 Task: Create a Board called Board0000000010 in Workspace WS0000000004 in Trello with Visibility as Workspace. Create a Board called Board0000000011 in Workspace WS0000000004 in Trello with Visibility as Private. Create a Board called Board0000000012 in Workspace WS0000000004 in Trello with Visibility as Public. Create Card Card0000000037 in Board Board0000000010 in Workspace WS0000000004 in Trello. Create Card Card0000000038 in Board Board0000000010 in Workspace WS0000000004 in Trello
Action: Mouse moved to (422, 47)
Screenshot: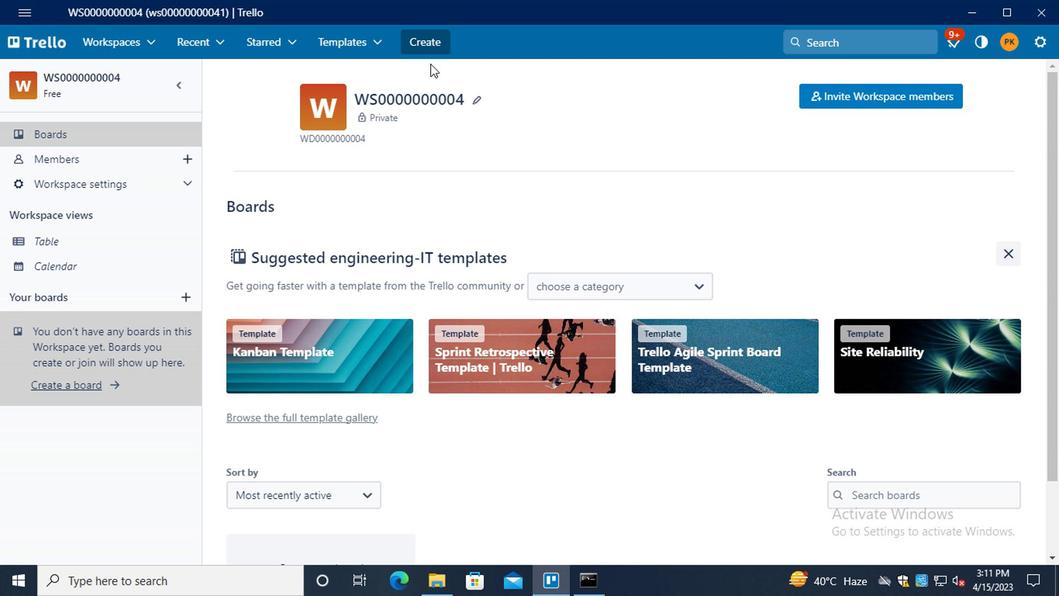 
Action: Mouse pressed left at (422, 47)
Screenshot: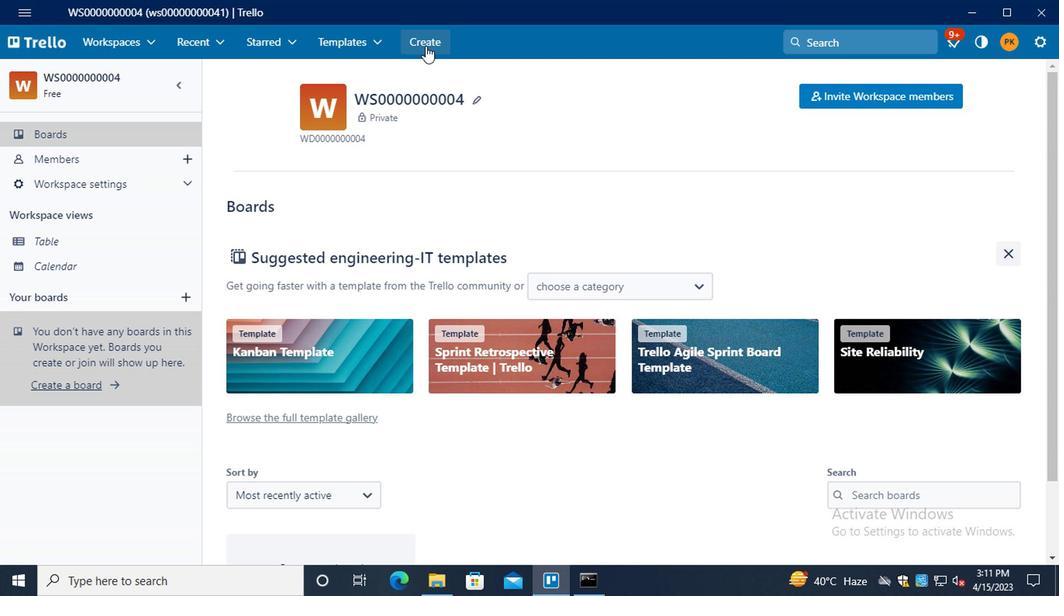 
Action: Mouse moved to (453, 99)
Screenshot: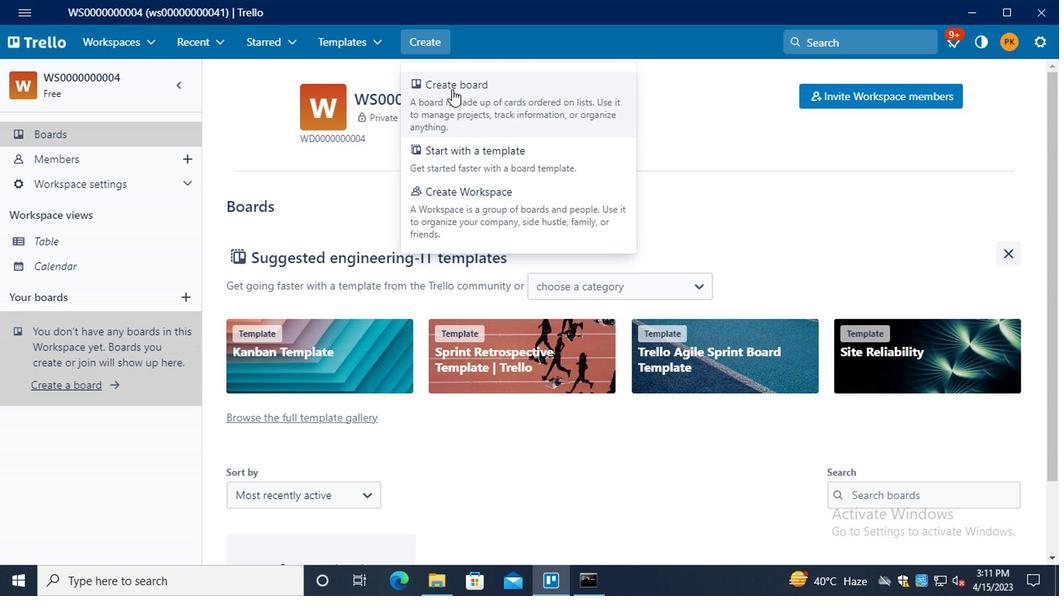 
Action: Mouse pressed left at (453, 99)
Screenshot: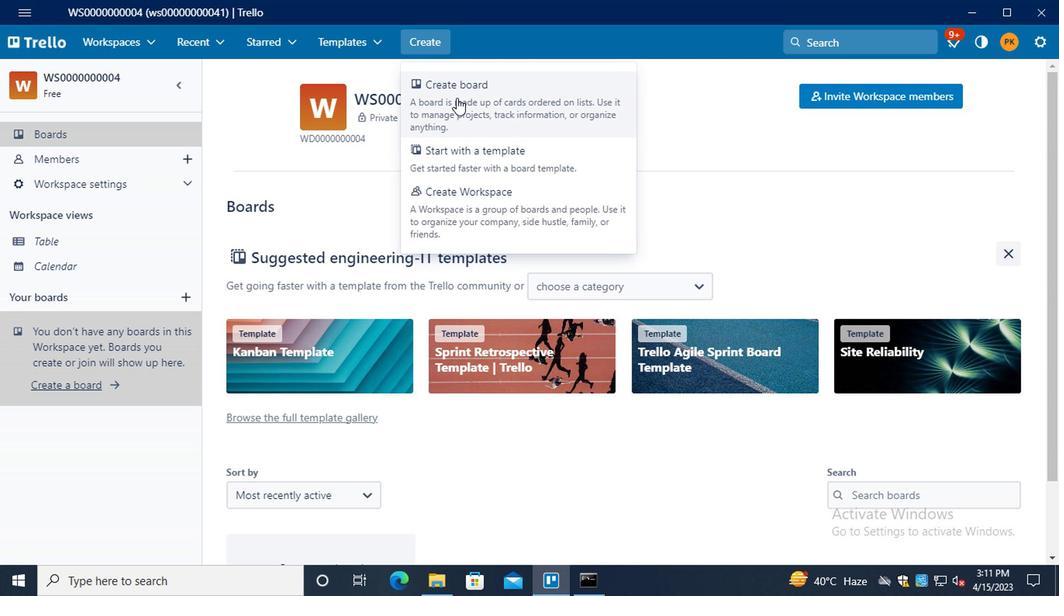 
Action: Mouse moved to (498, 327)
Screenshot: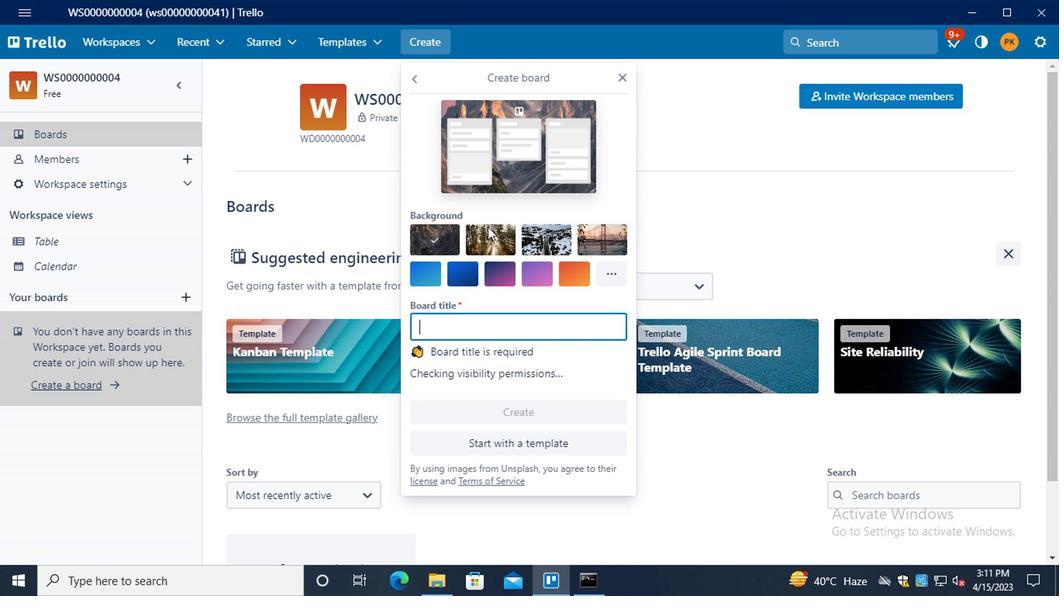 
Action: Key pressed <Key.shift><Key.shift><Key.shift><Key.shift><Key.shift><Key.shift><Key.shift>BOARD0000000010
Screenshot: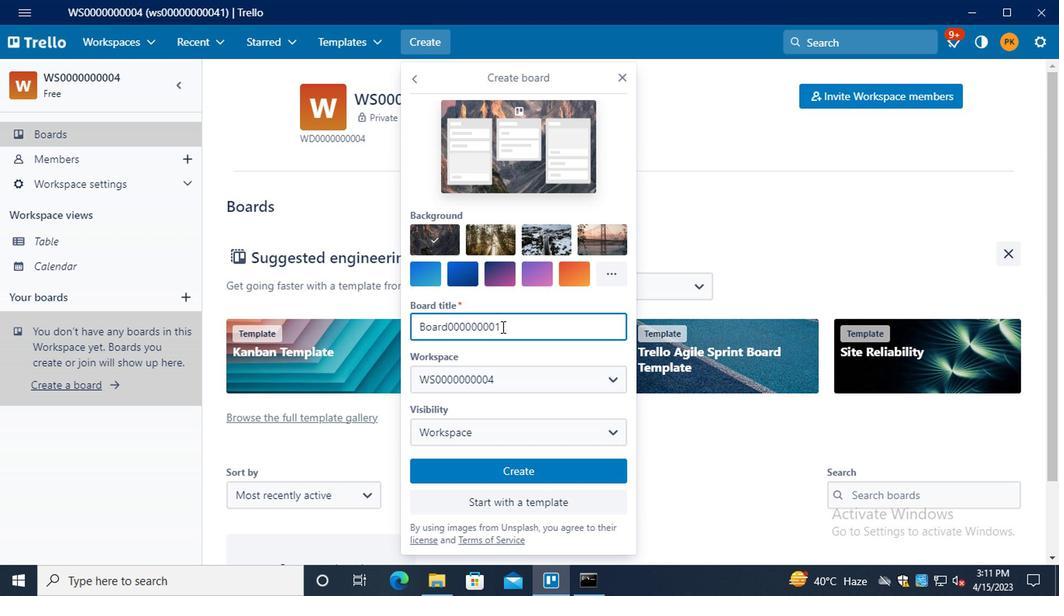 
Action: Mouse moved to (519, 471)
Screenshot: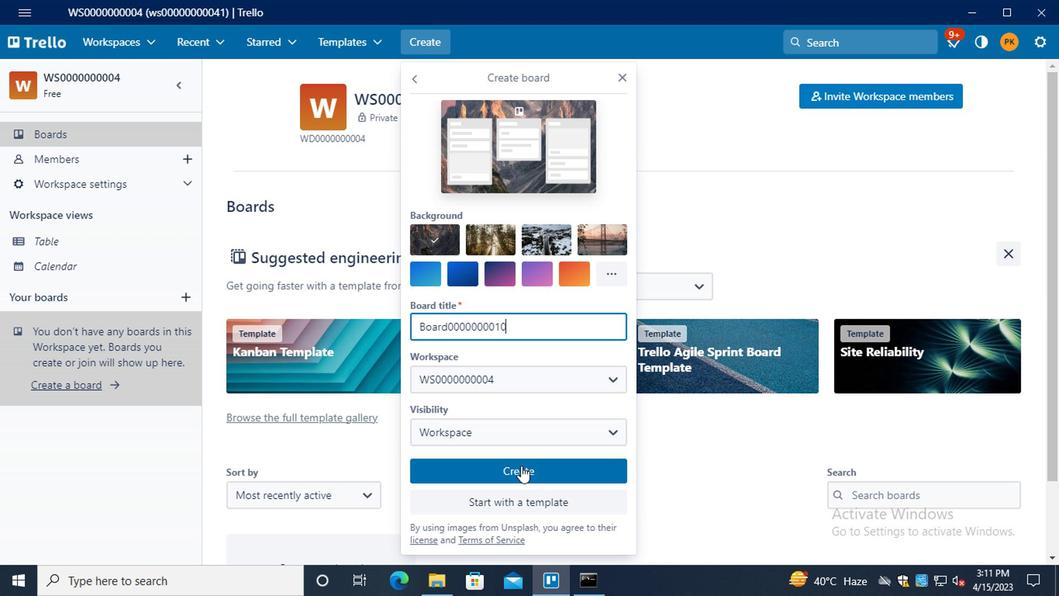 
Action: Mouse pressed left at (519, 471)
Screenshot: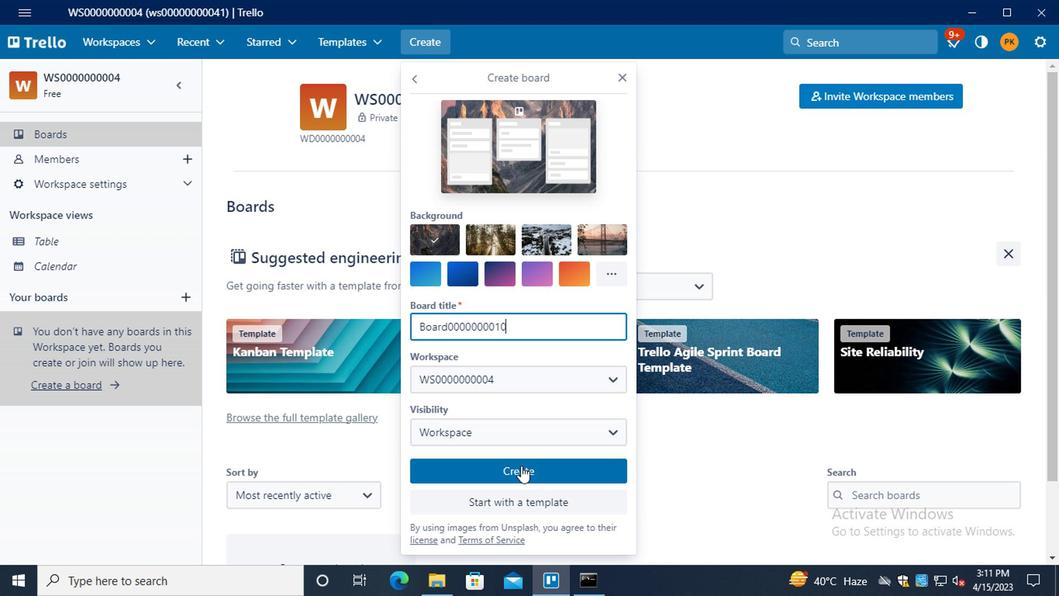 
Action: Mouse moved to (426, 46)
Screenshot: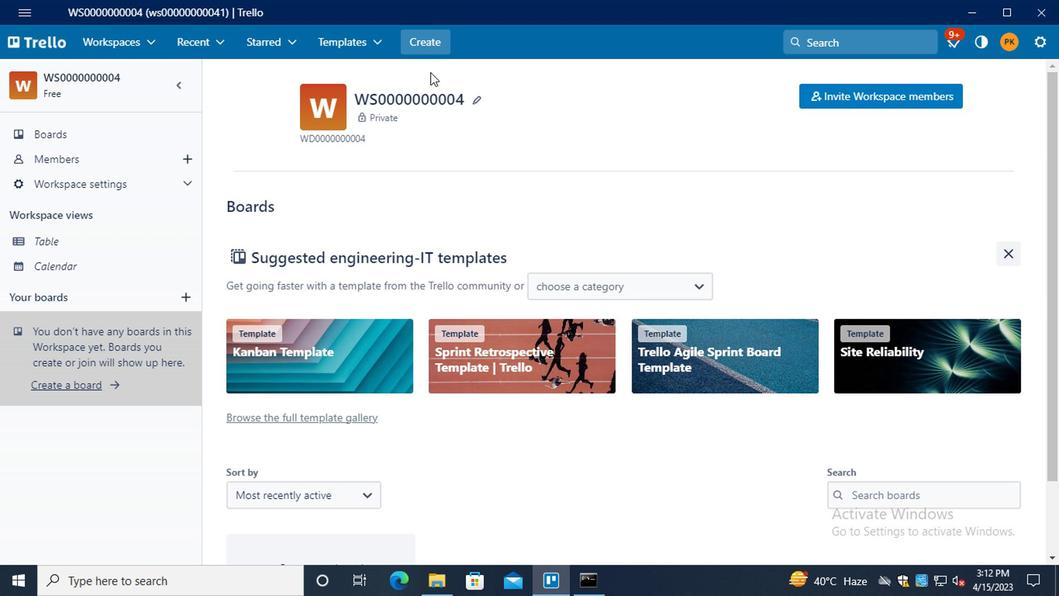 
Action: Mouse pressed left at (426, 46)
Screenshot: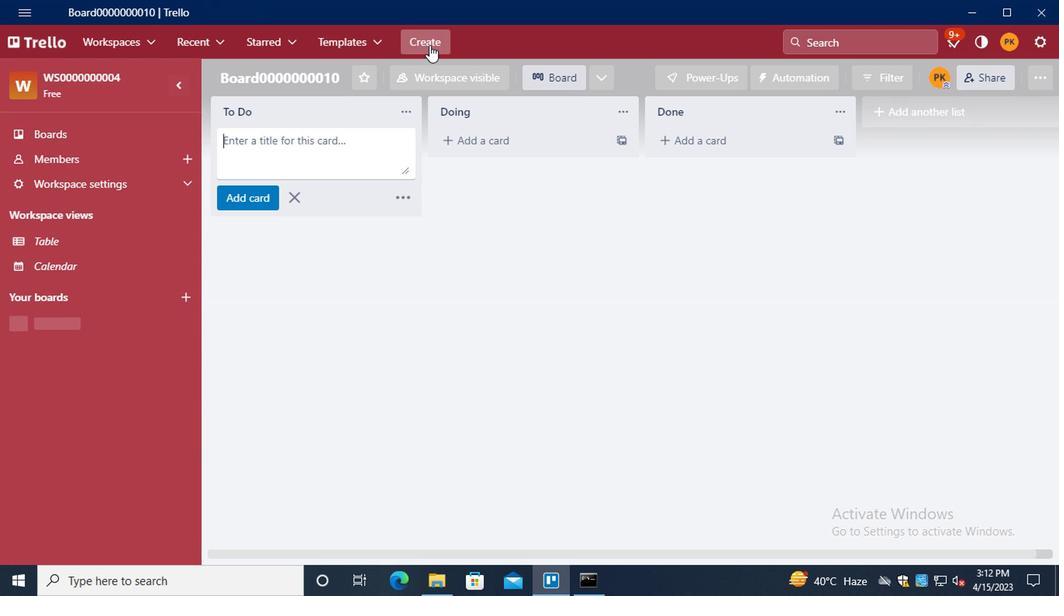 
Action: Mouse moved to (432, 103)
Screenshot: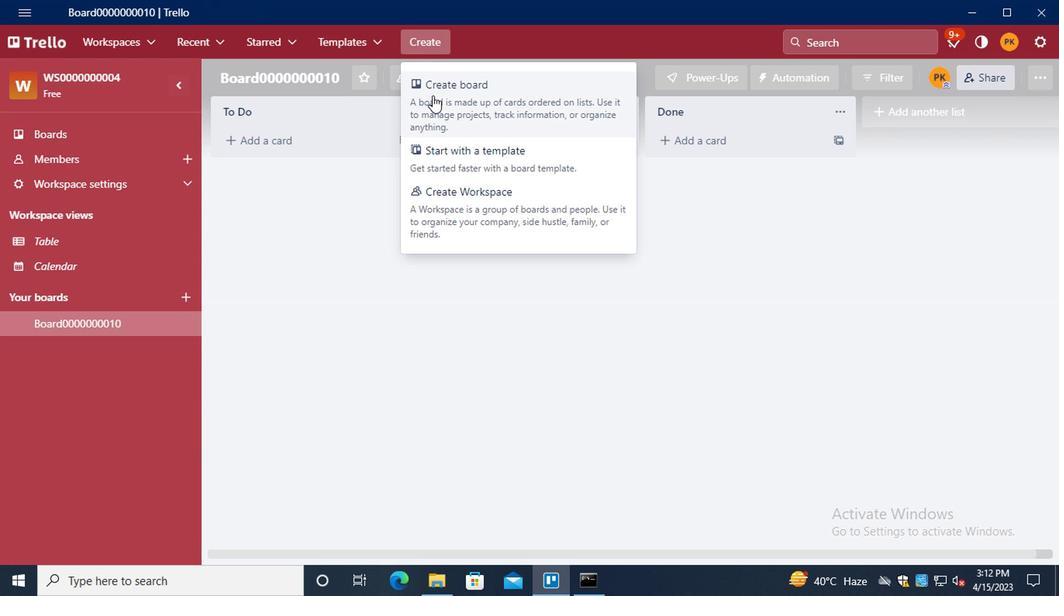 
Action: Mouse pressed left at (432, 103)
Screenshot: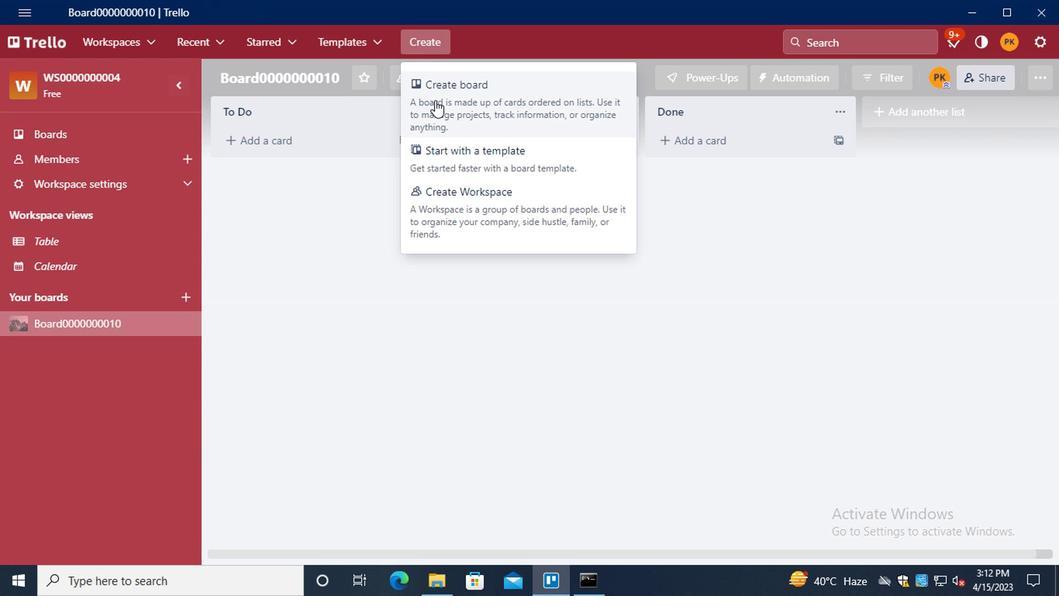 
Action: Mouse moved to (468, 323)
Screenshot: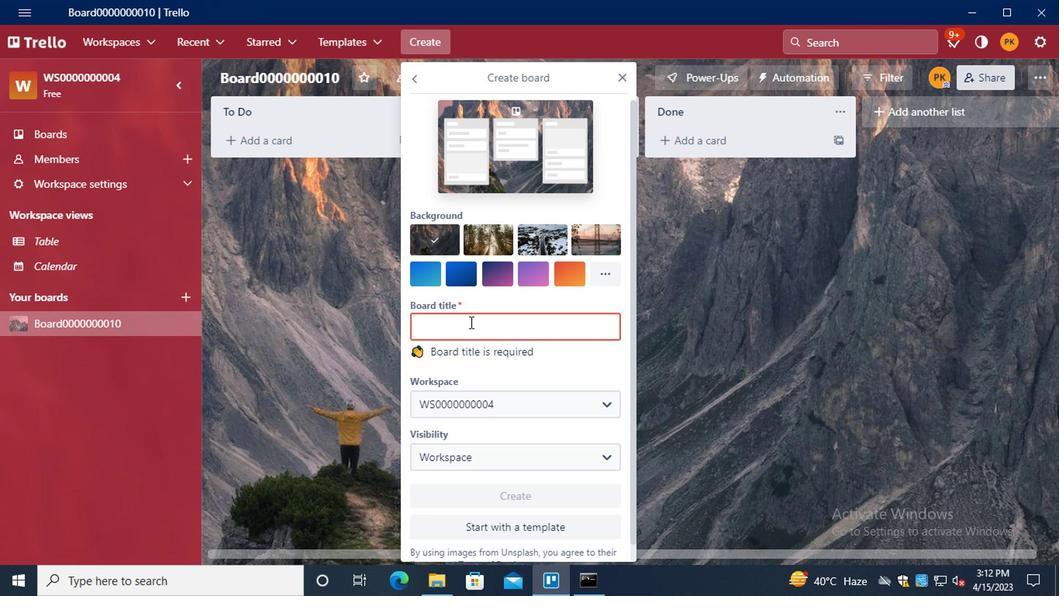 
Action: Key pressed <Key.shift>BOARD0000000011
Screenshot: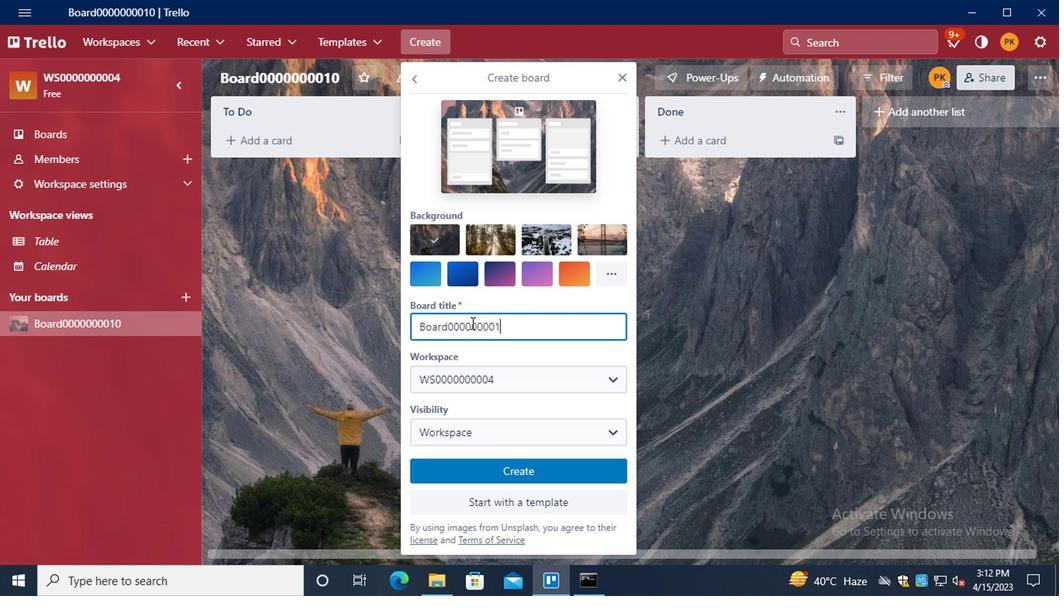 
Action: Mouse moved to (492, 434)
Screenshot: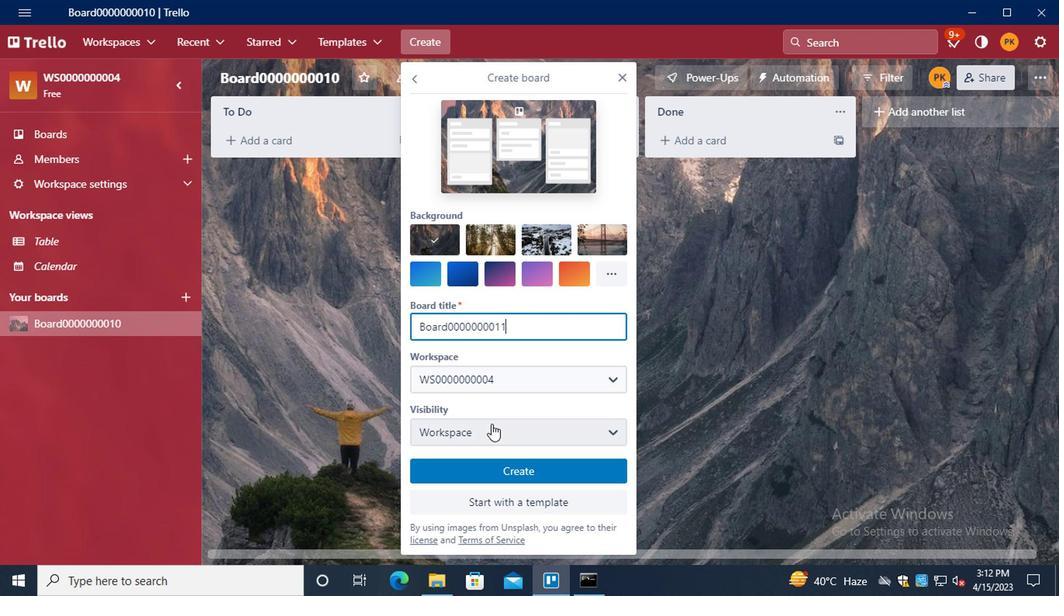 
Action: Mouse pressed left at (492, 434)
Screenshot: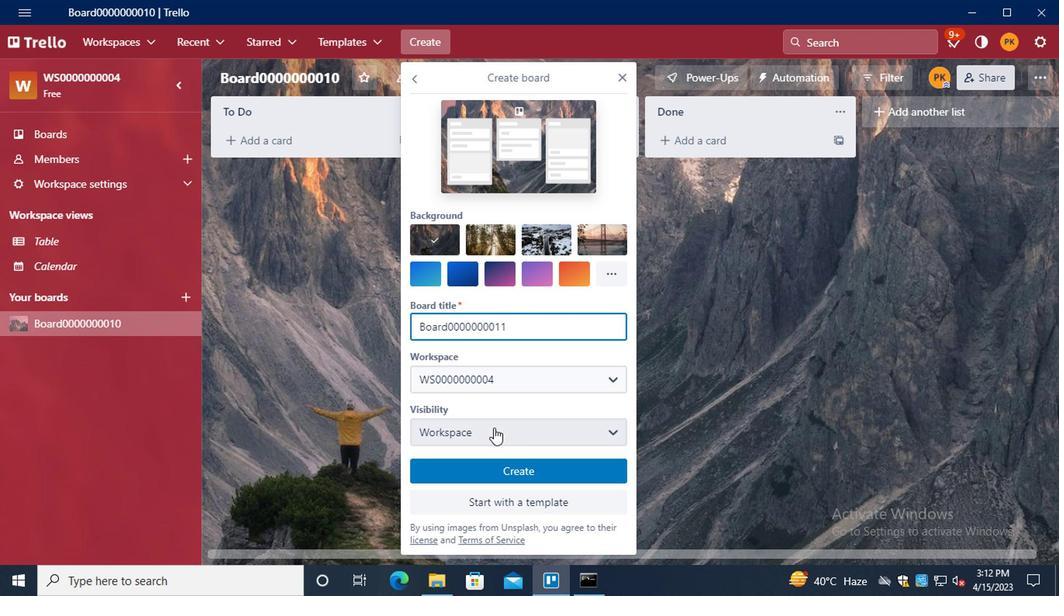 
Action: Mouse moved to (498, 470)
Screenshot: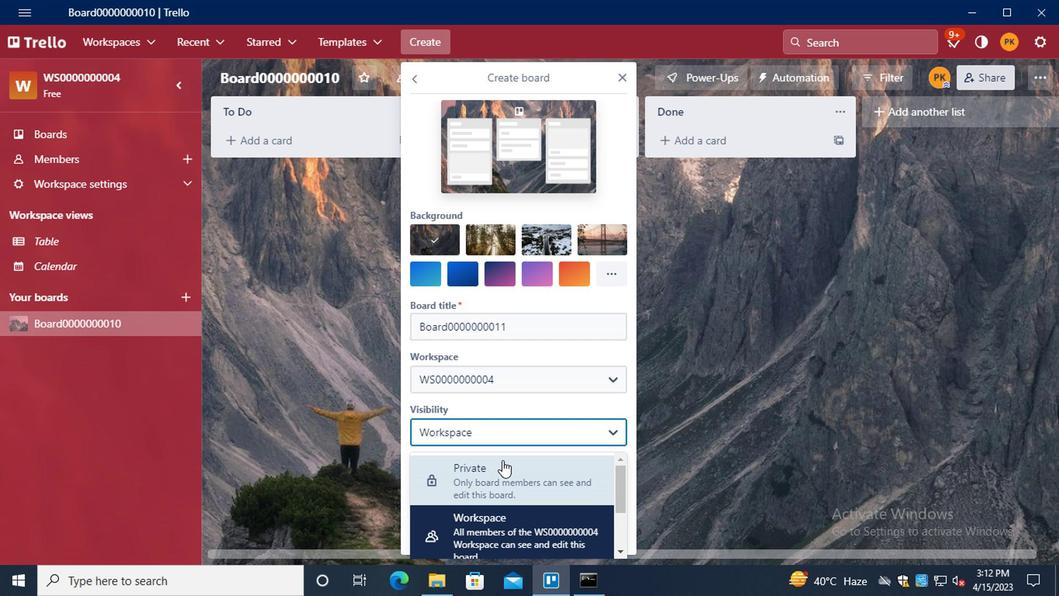 
Action: Mouse pressed left at (498, 470)
Screenshot: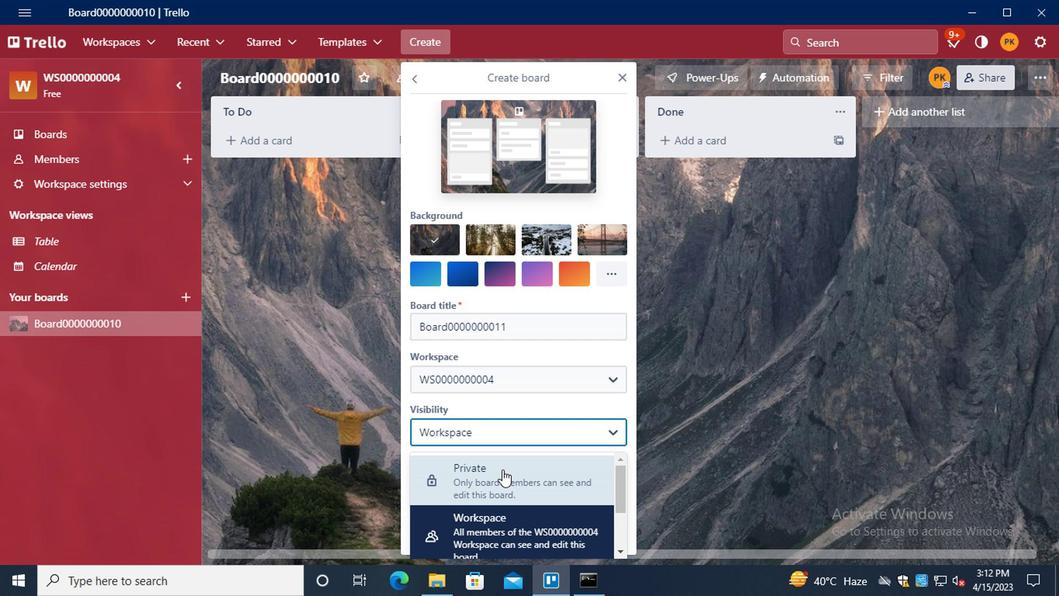 
Action: Mouse moved to (511, 443)
Screenshot: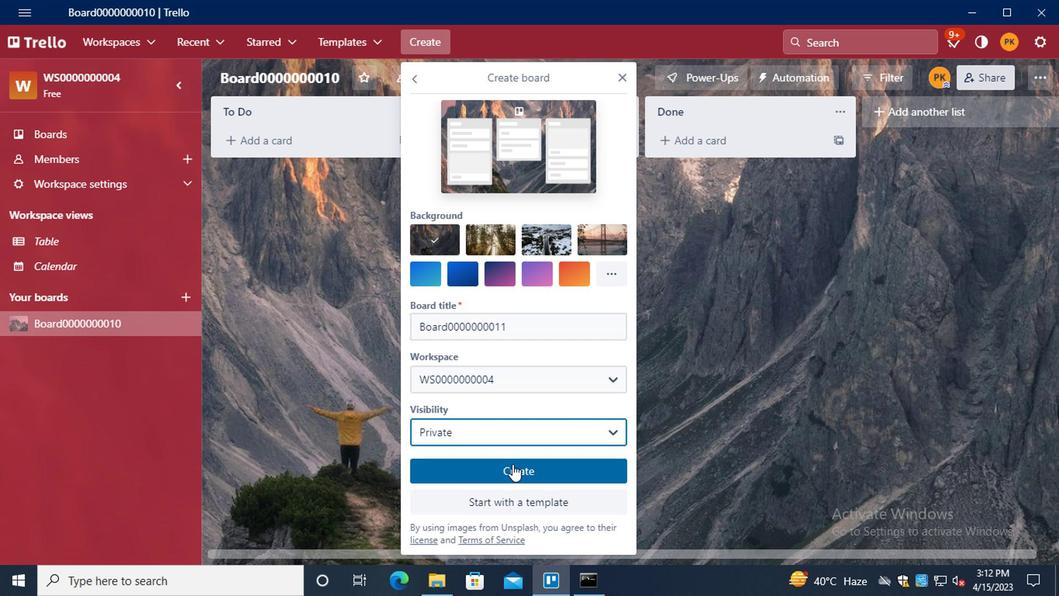 
Action: Mouse scrolled (511, 442) with delta (0, -1)
Screenshot: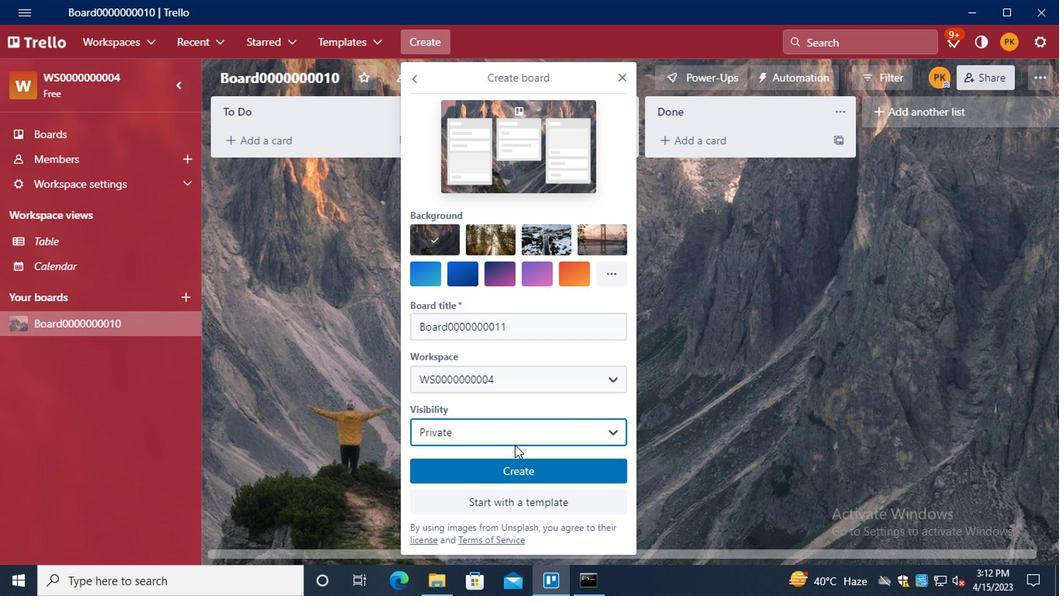 
Action: Mouse scrolled (511, 442) with delta (0, -1)
Screenshot: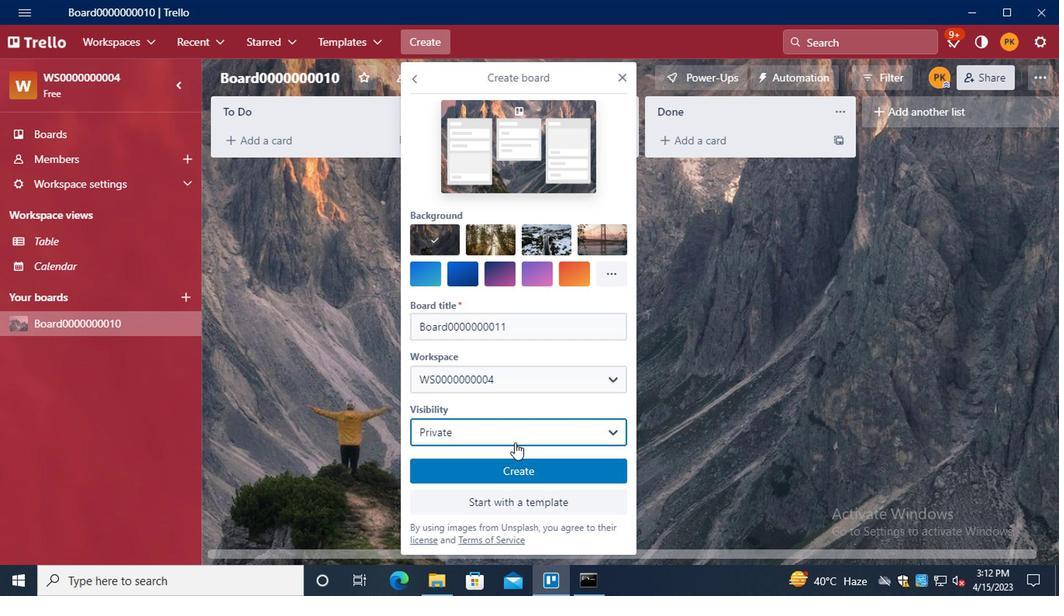 
Action: Mouse moved to (514, 469)
Screenshot: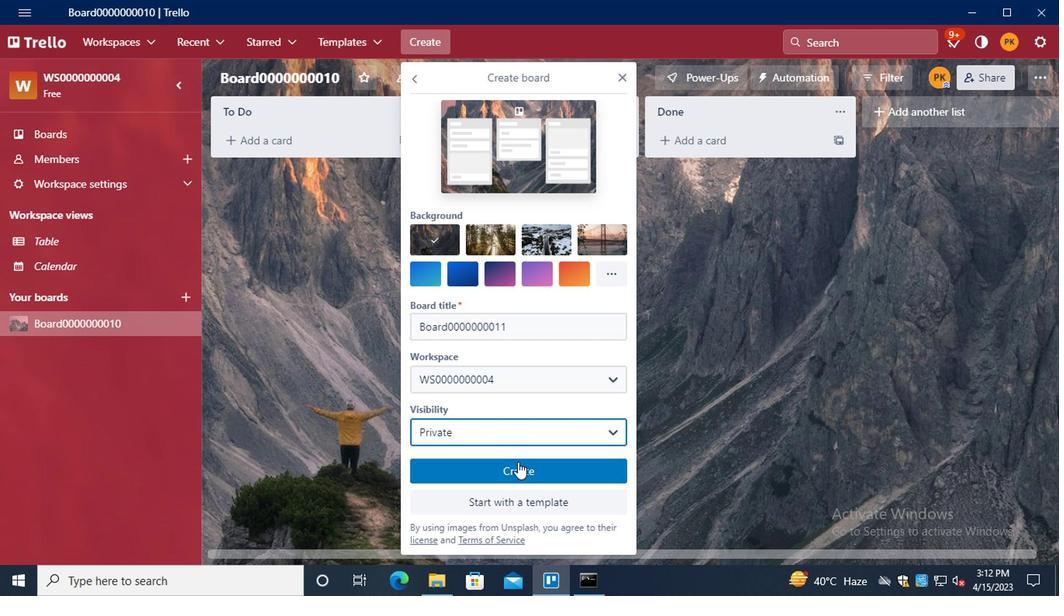 
Action: Mouse pressed left at (514, 469)
Screenshot: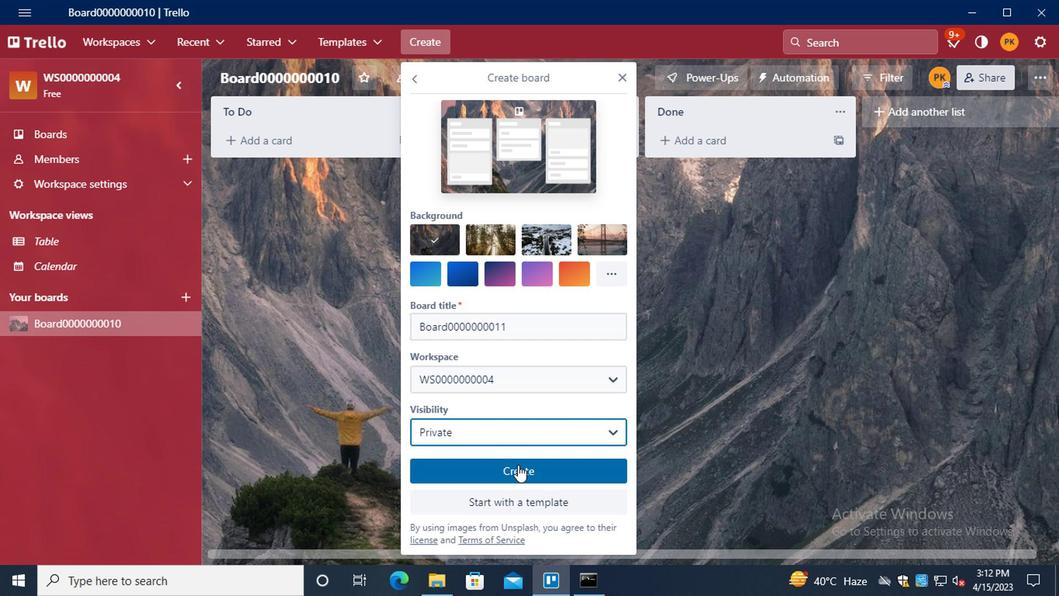 
Action: Mouse moved to (416, 44)
Screenshot: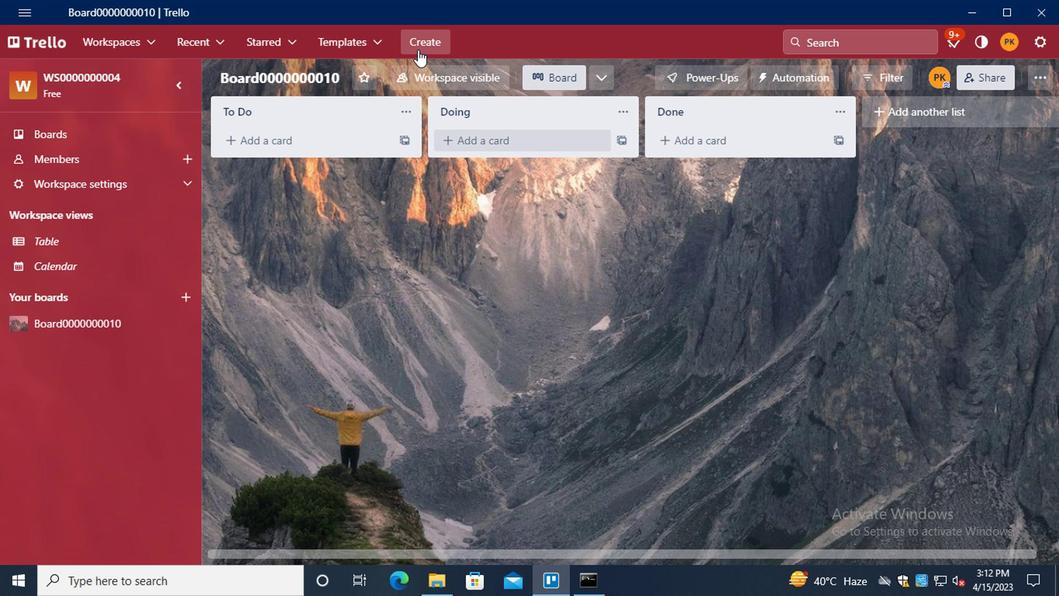 
Action: Mouse pressed left at (416, 44)
Screenshot: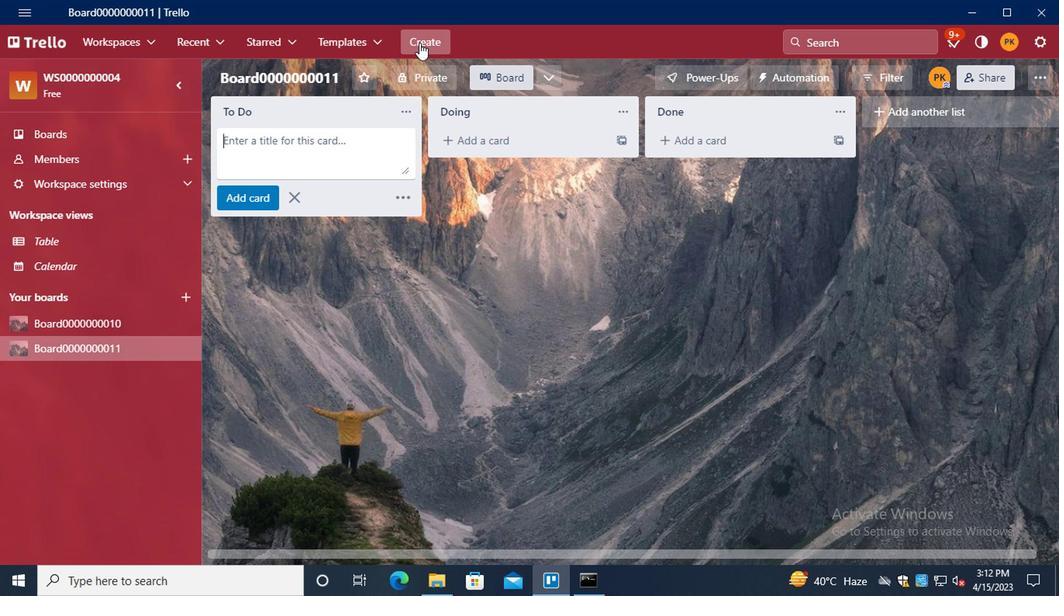 
Action: Mouse moved to (438, 109)
Screenshot: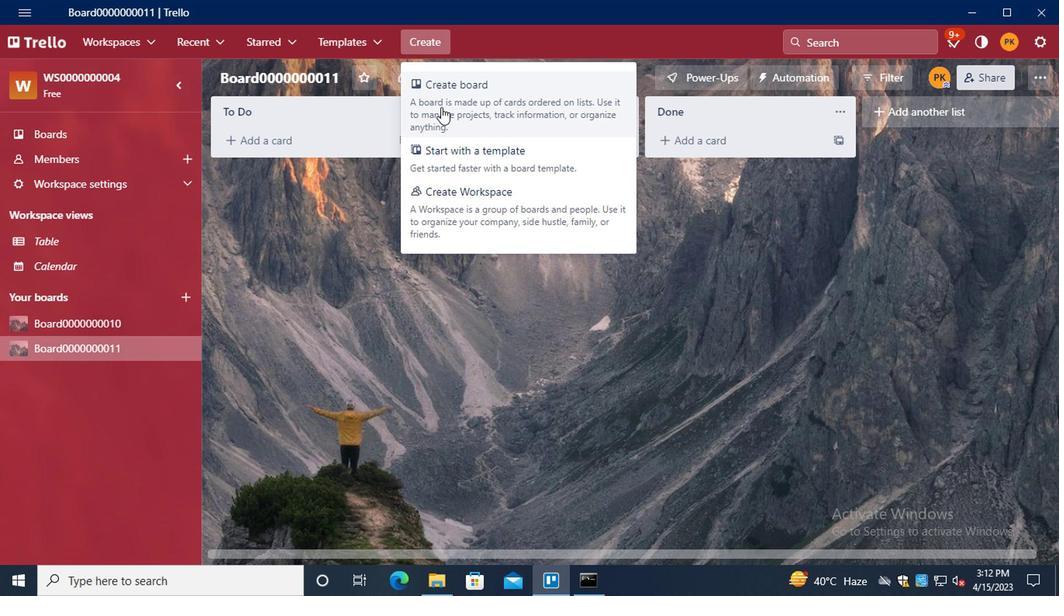 
Action: Mouse pressed left at (438, 109)
Screenshot: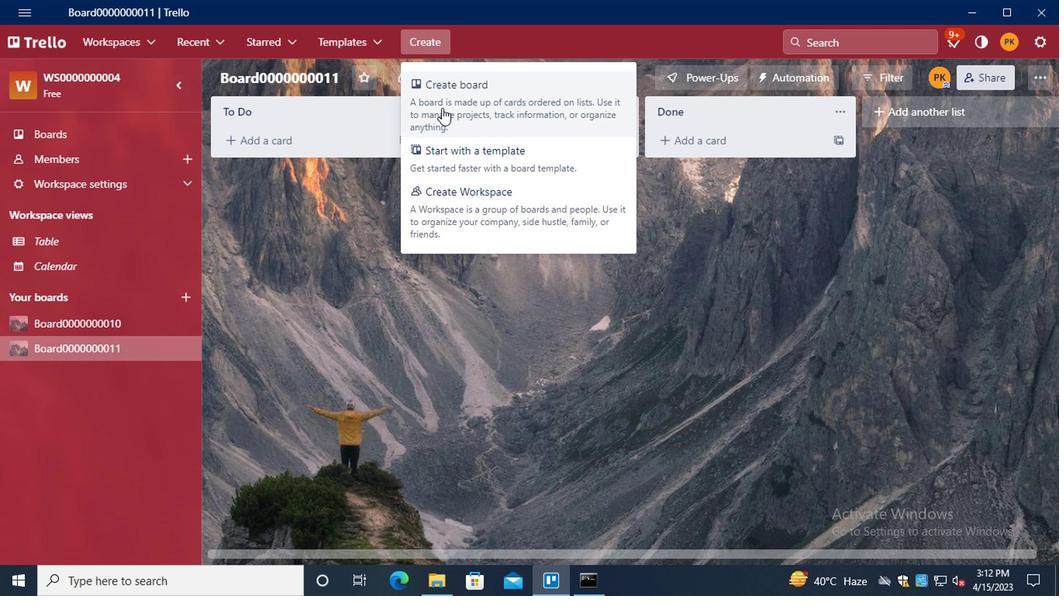 
Action: Mouse moved to (479, 311)
Screenshot: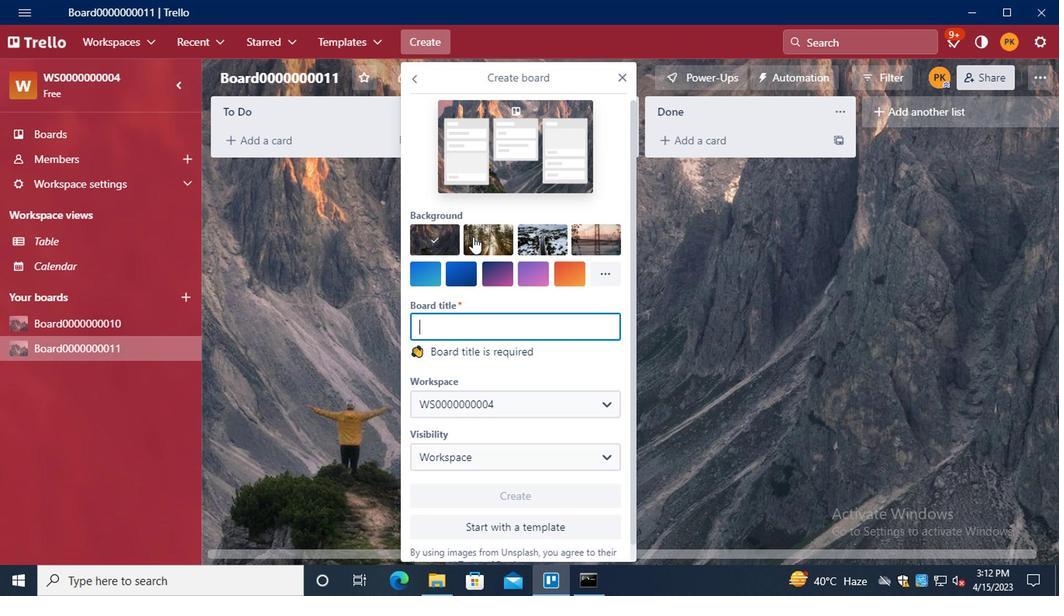 
Action: Key pressed <Key.shift>BOARD0000000012
Screenshot: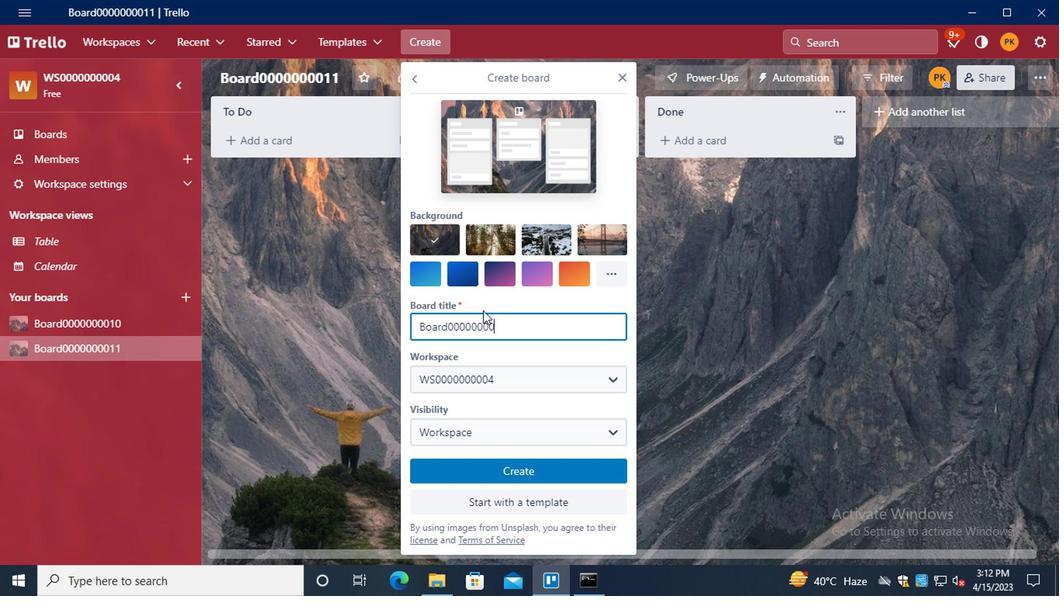 
Action: Mouse moved to (492, 434)
Screenshot: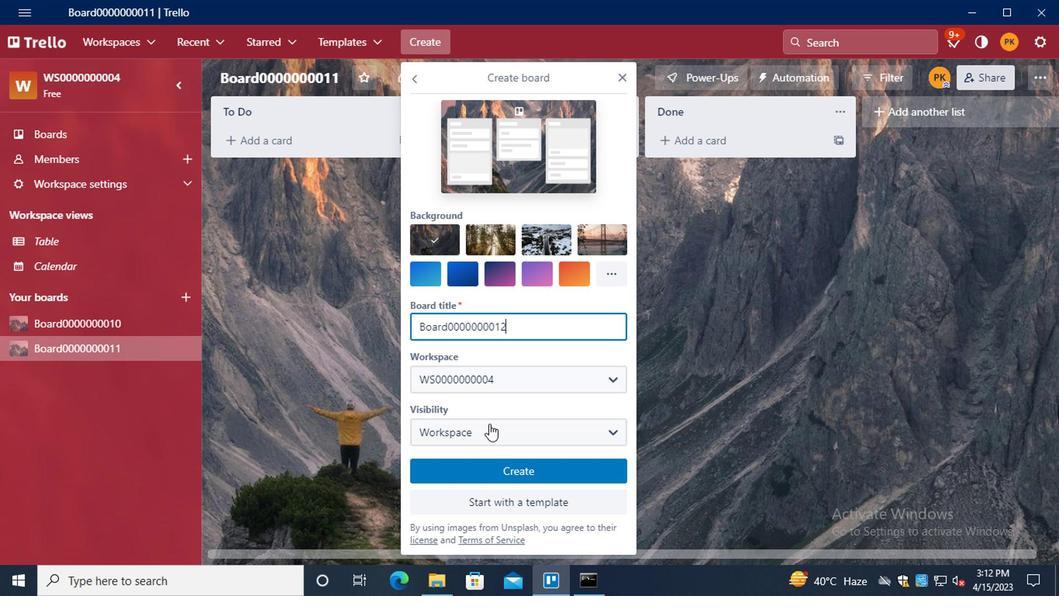 
Action: Mouse pressed left at (492, 434)
Screenshot: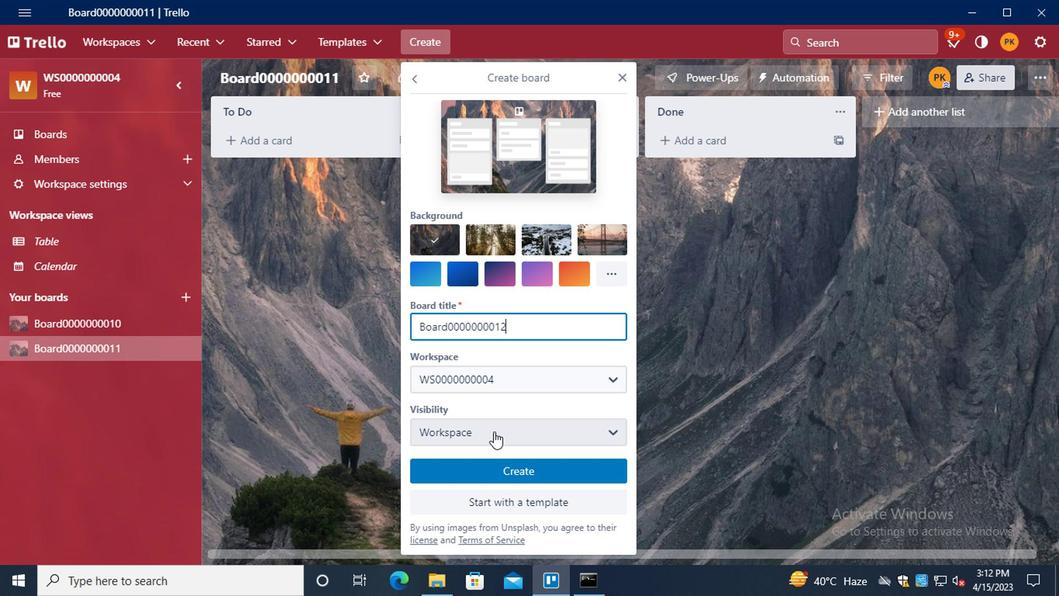 
Action: Mouse moved to (507, 490)
Screenshot: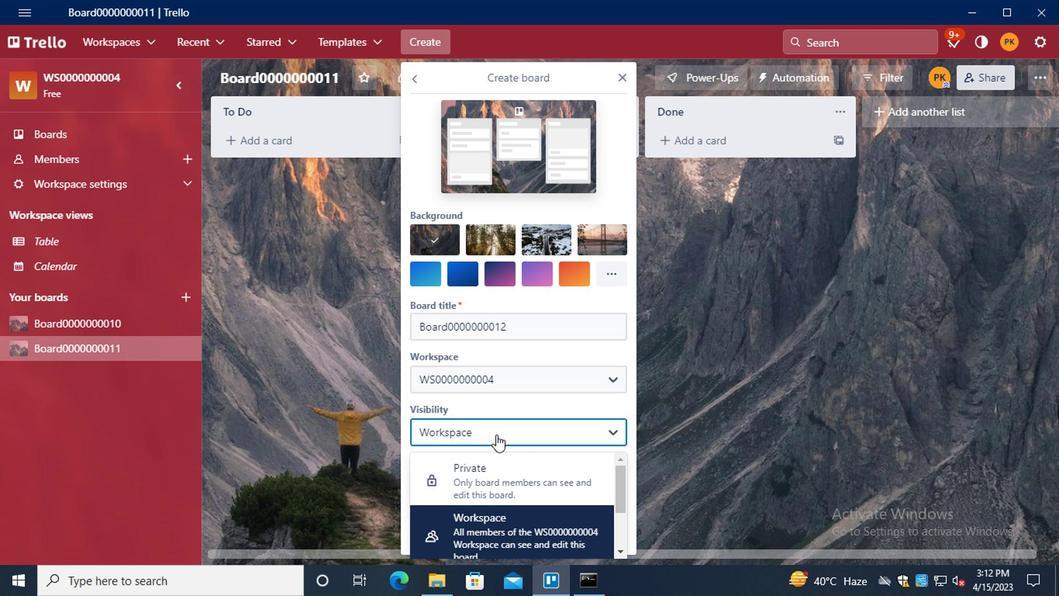 
Action: Mouse scrolled (507, 490) with delta (0, 0)
Screenshot: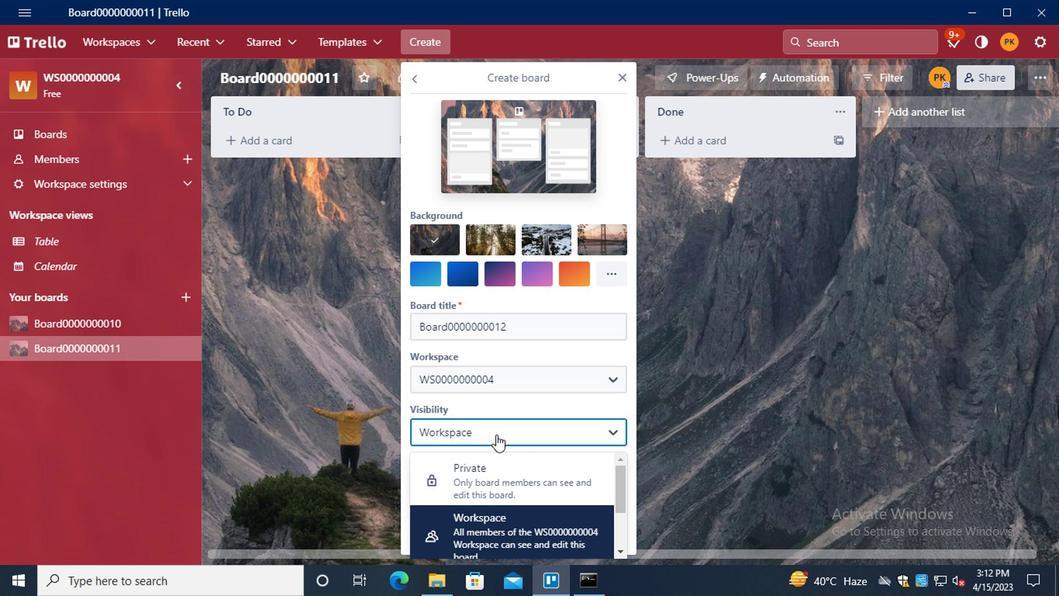 
Action: Mouse moved to (510, 496)
Screenshot: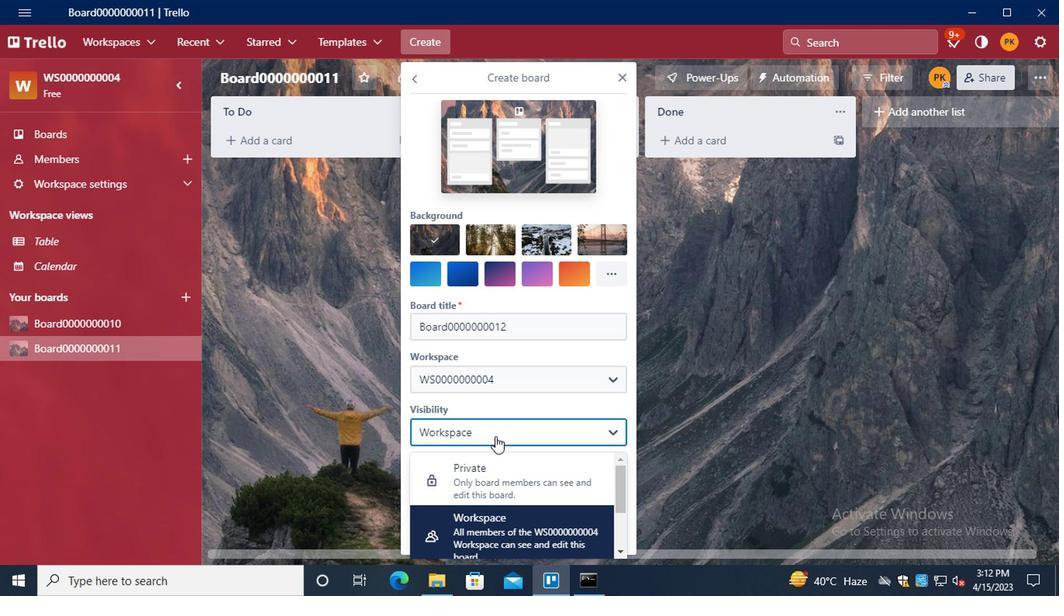 
Action: Mouse scrolled (510, 496) with delta (0, 0)
Screenshot: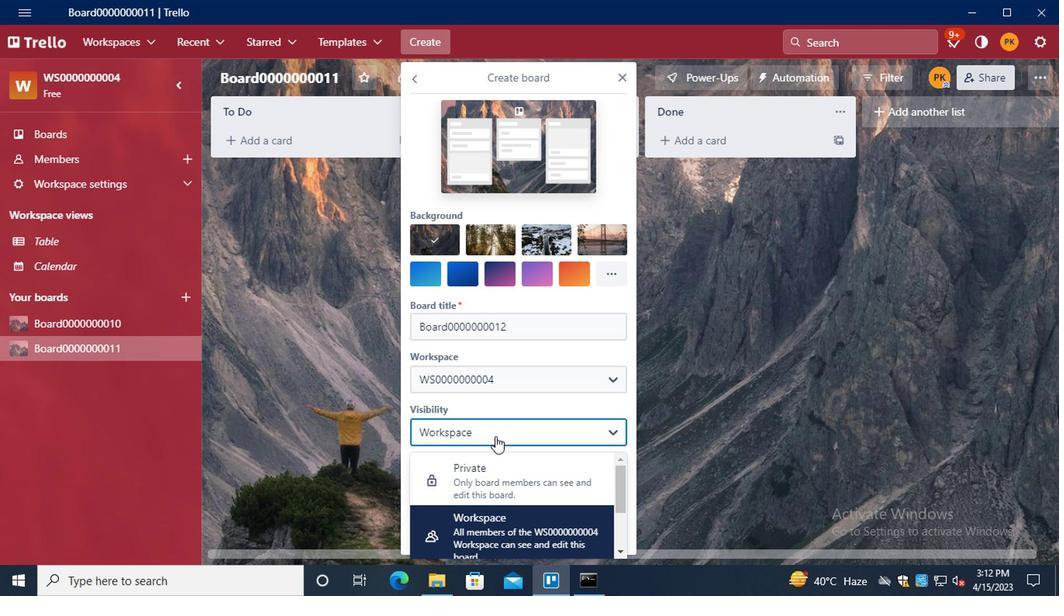 
Action: Mouse moved to (511, 498)
Screenshot: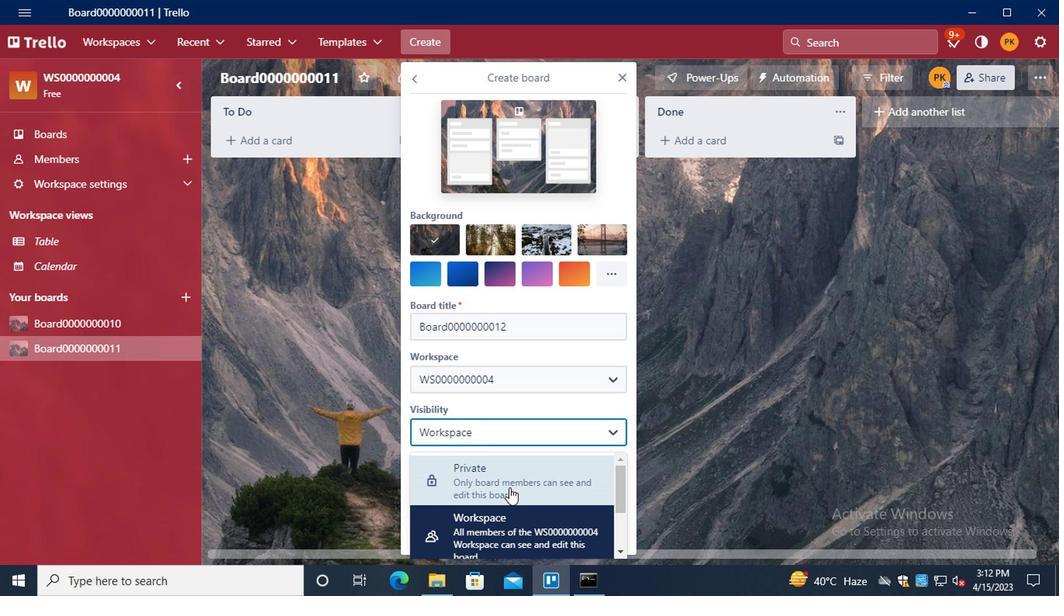 
Action: Mouse scrolled (511, 497) with delta (0, 0)
Screenshot: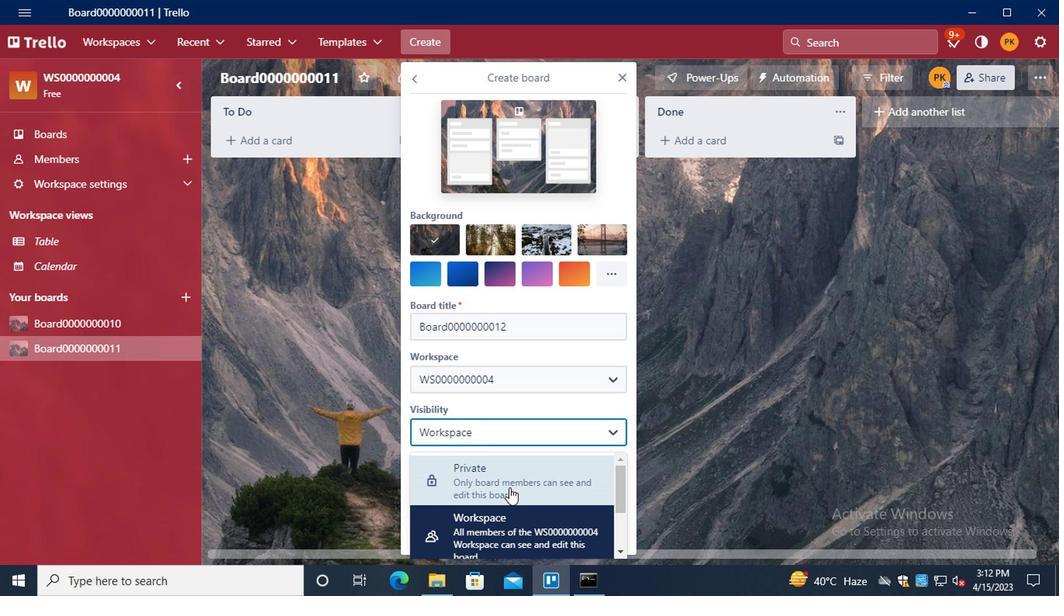
Action: Mouse moved to (516, 503)
Screenshot: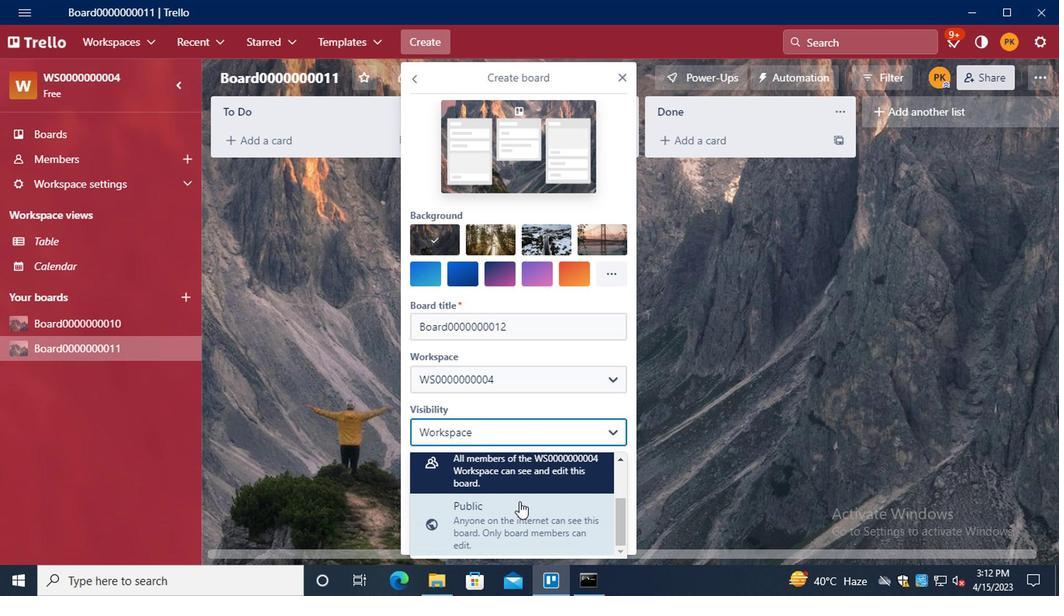 
Action: Mouse pressed left at (516, 503)
Screenshot: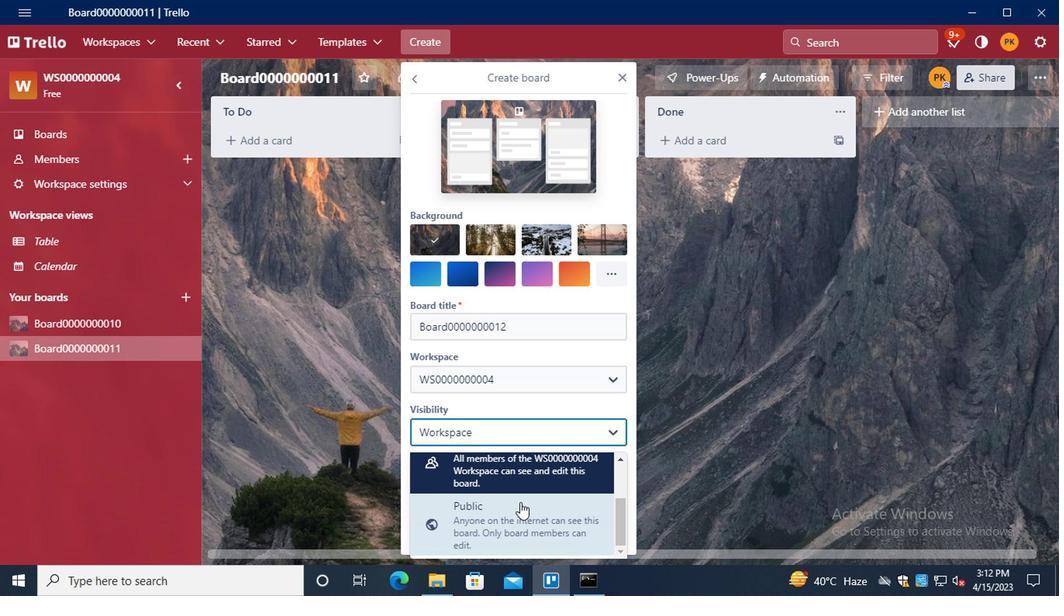 
Action: Mouse moved to (523, 527)
Screenshot: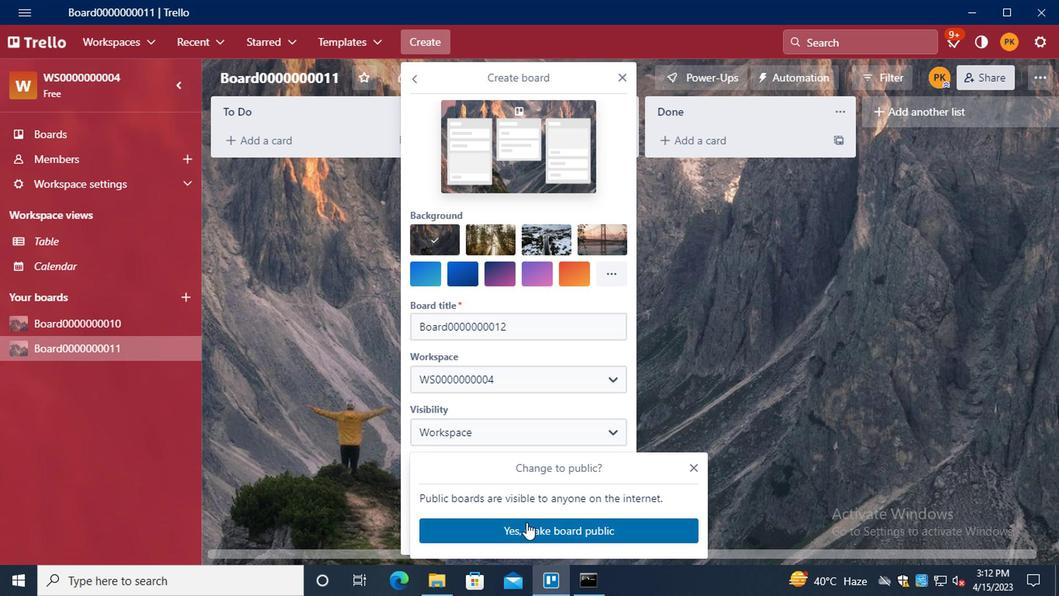 
Action: Mouse pressed left at (523, 527)
Screenshot: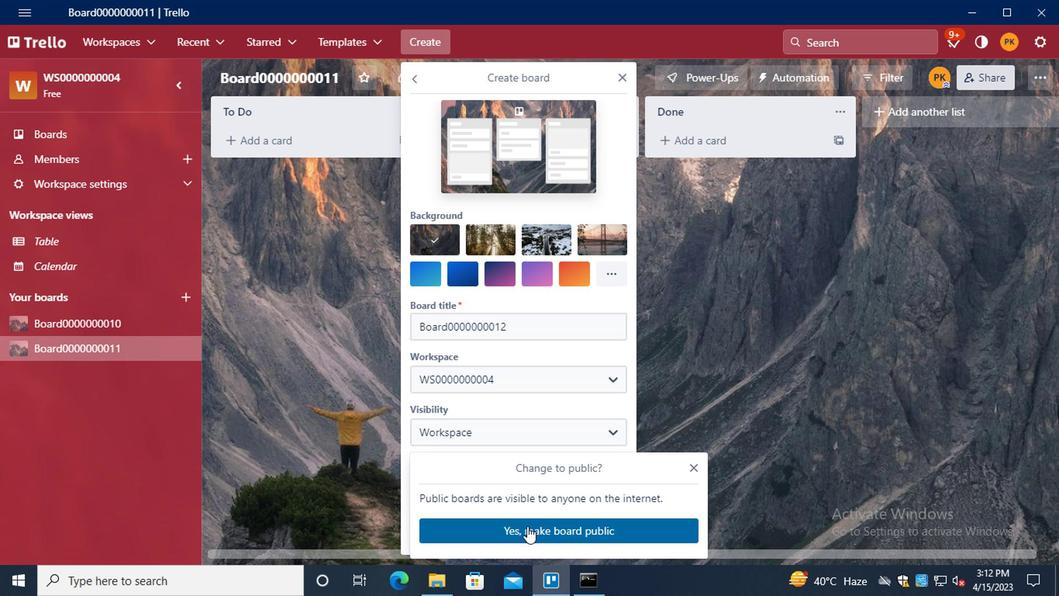
Action: Mouse moved to (517, 479)
Screenshot: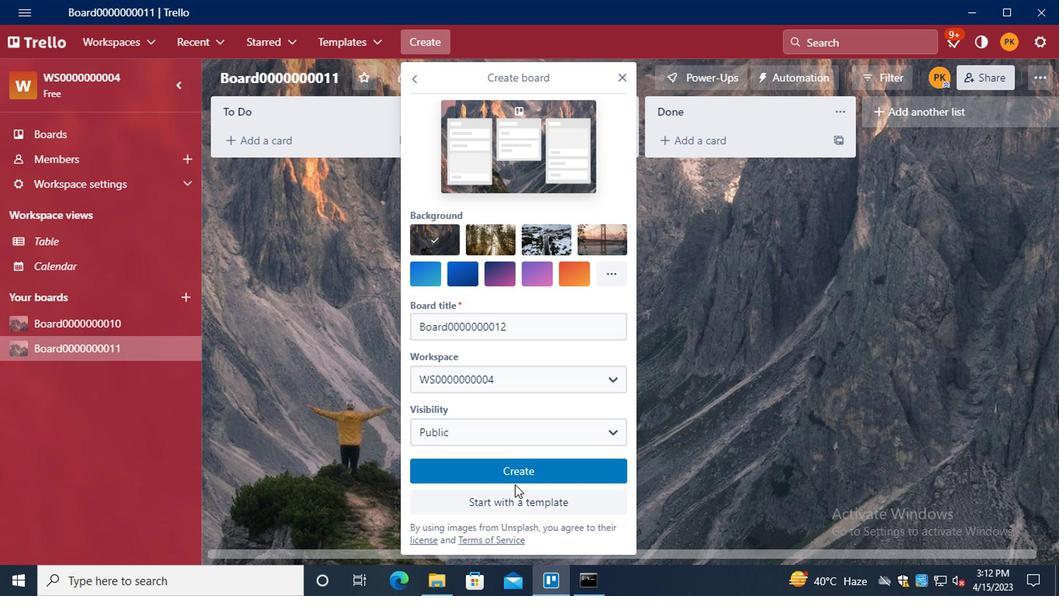 
Action: Mouse pressed left at (517, 479)
Screenshot: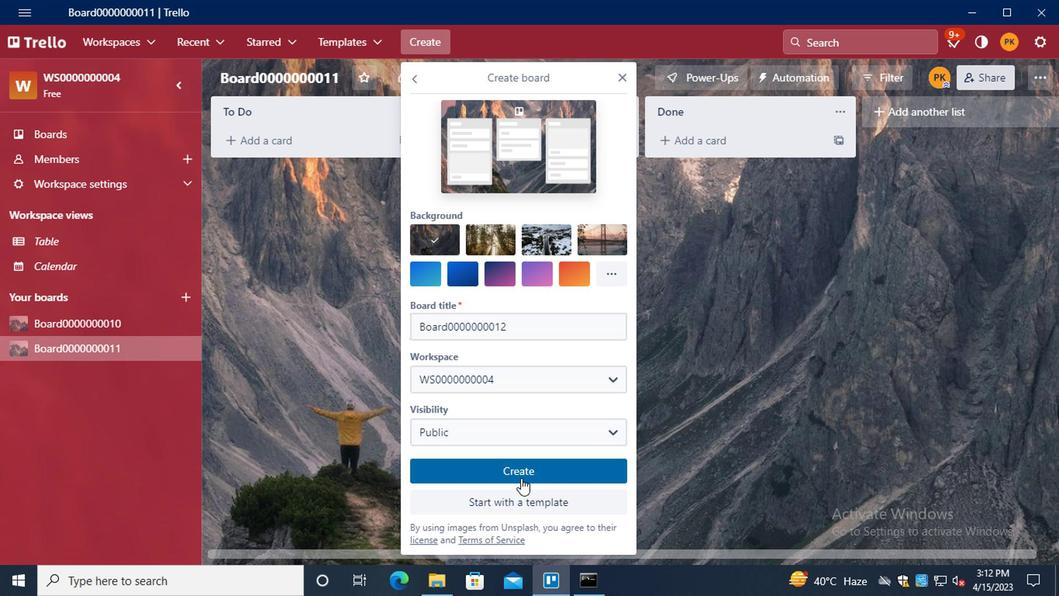 
Action: Mouse moved to (80, 369)
Screenshot: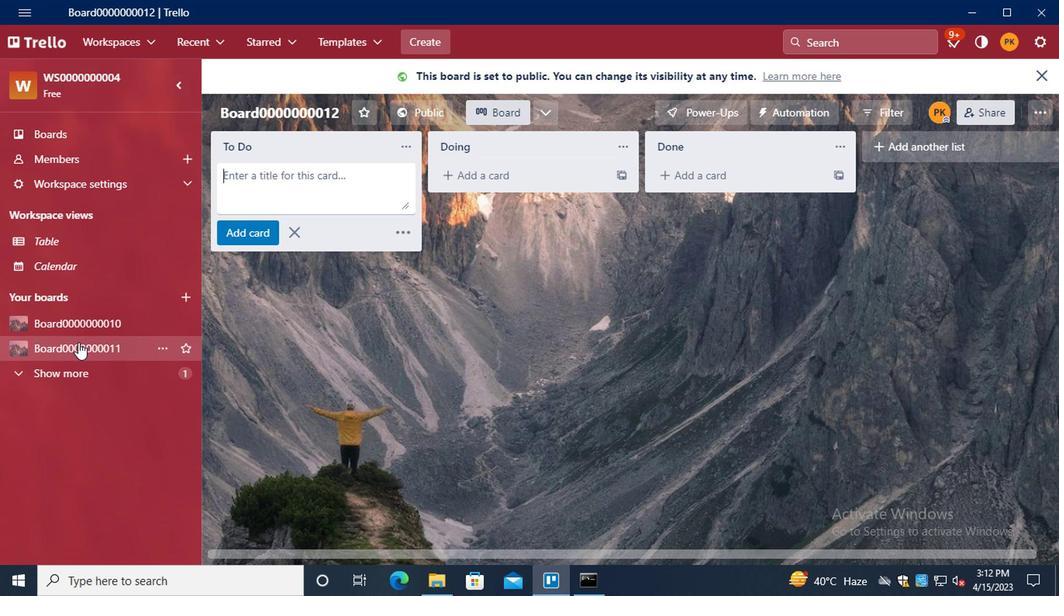 
Action: Mouse pressed left at (80, 369)
Screenshot: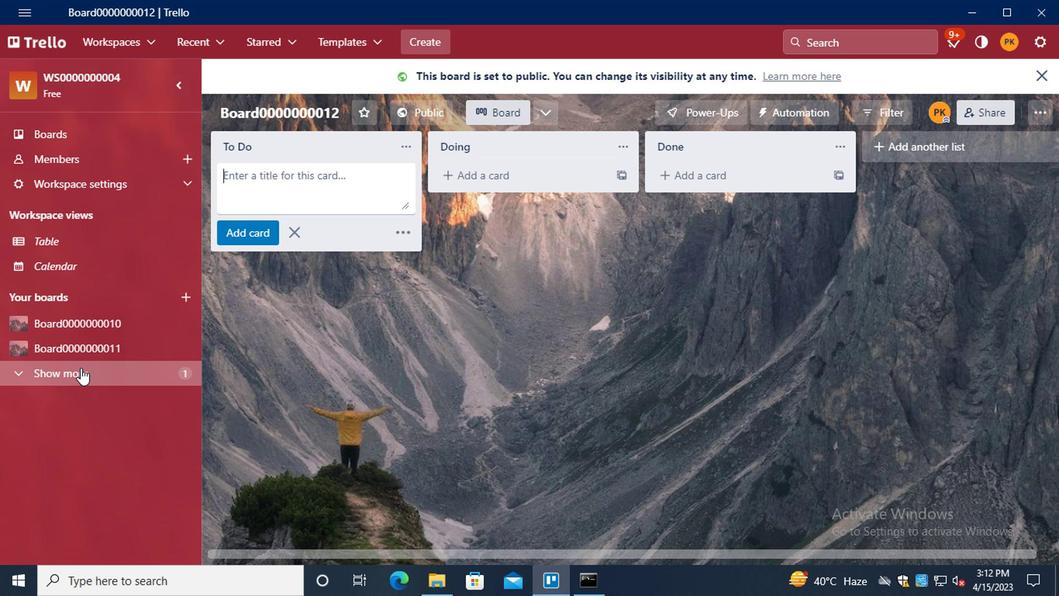 
Action: Mouse moved to (89, 327)
Screenshot: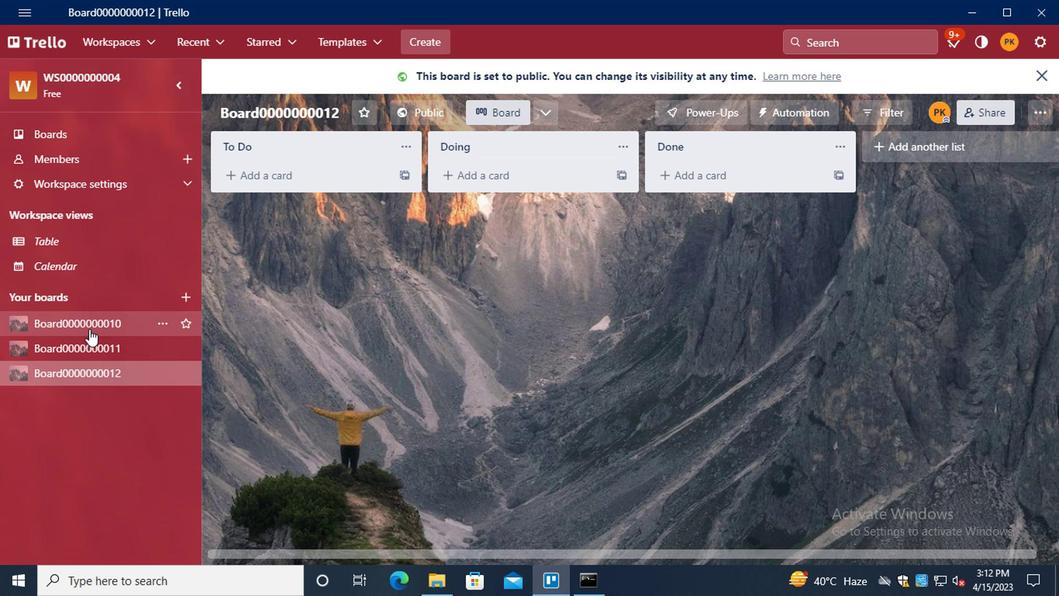
Action: Mouse pressed left at (89, 327)
Screenshot: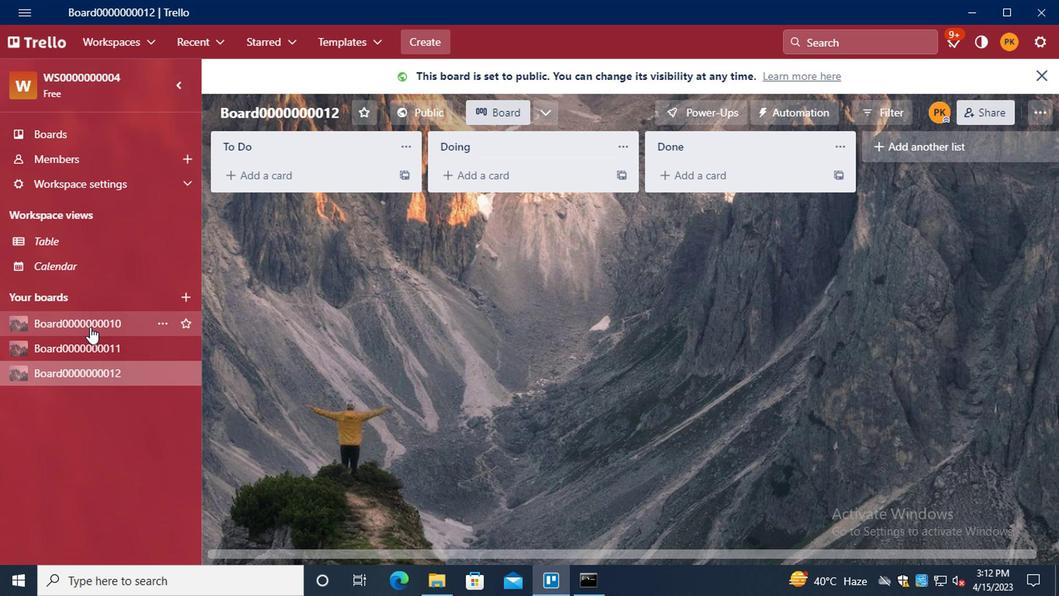 
Action: Mouse moved to (289, 147)
Screenshot: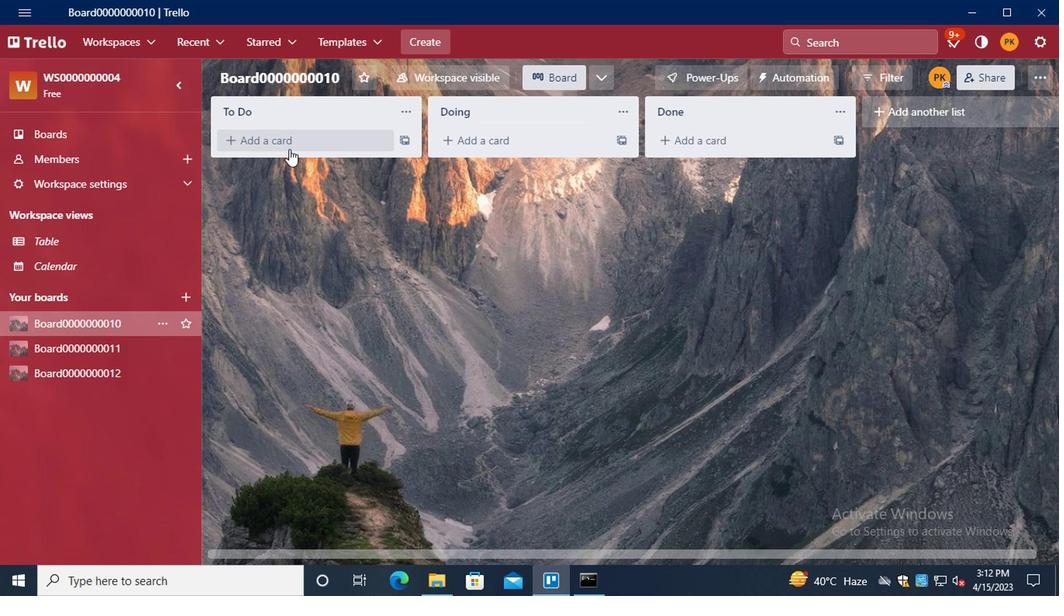 
Action: Mouse pressed left at (289, 147)
Screenshot: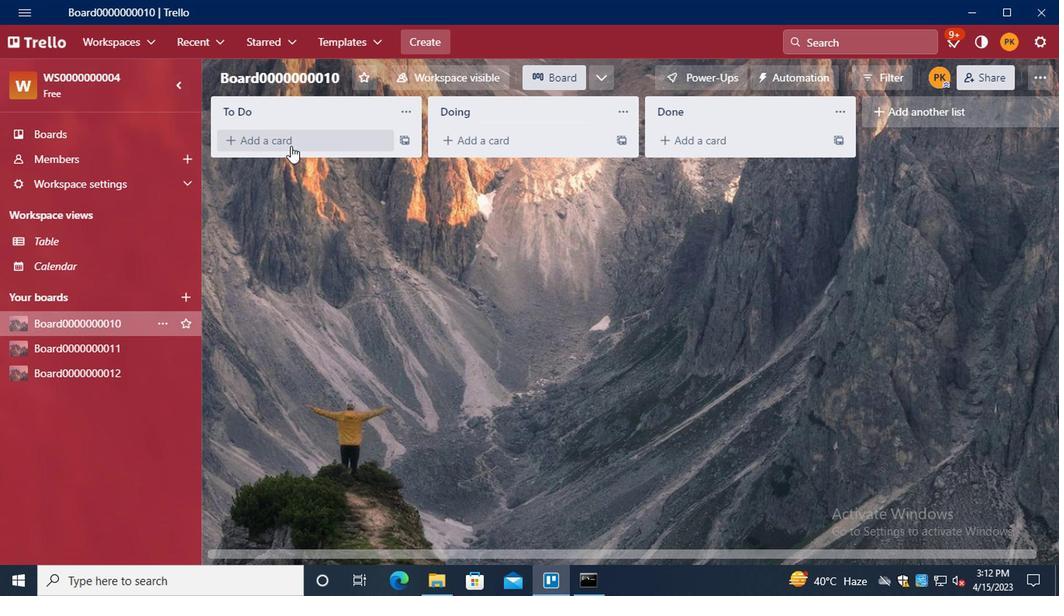 
Action: Key pressed <Key.shift>CARD0000000037<Key.enter><Key.shift>CARD<Key.backspace><Key.backspace><Key.backspace>ARD0000000038<Key.enter>
Screenshot: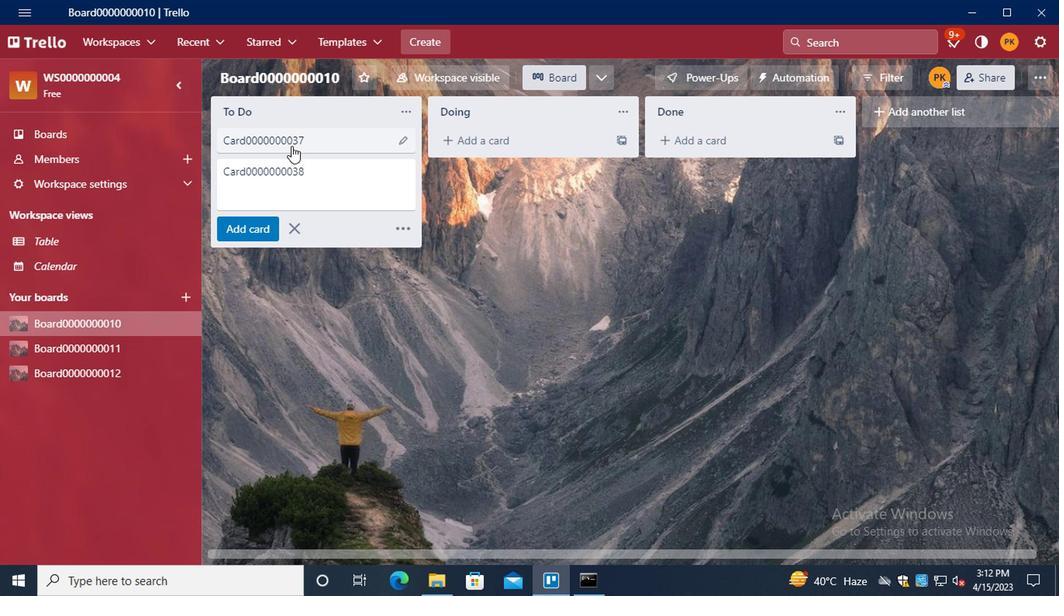 
Action: Mouse moved to (291, 263)
Screenshot: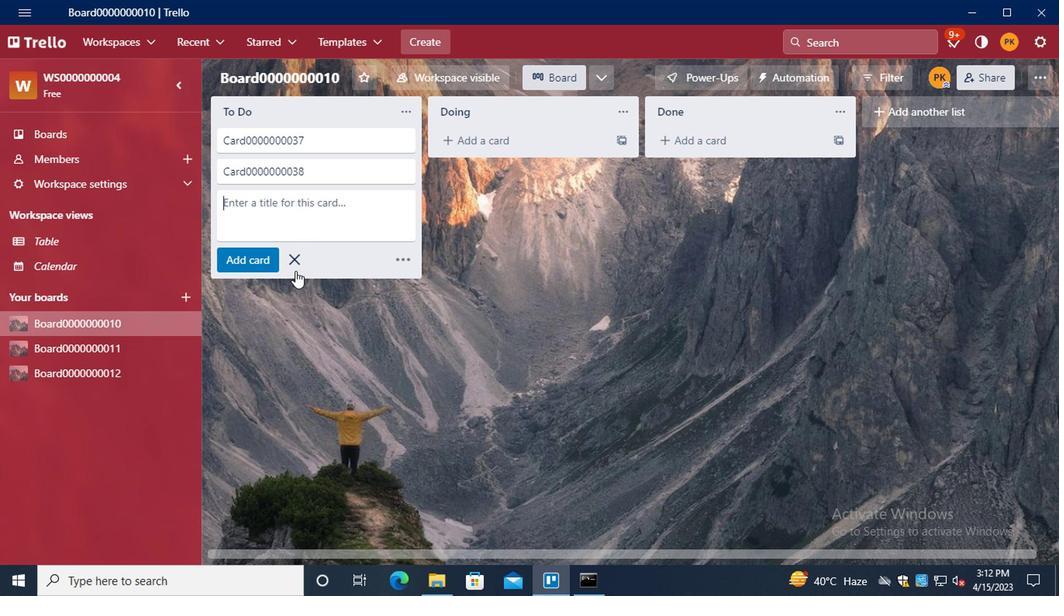 
Action: Mouse pressed left at (291, 263)
Screenshot: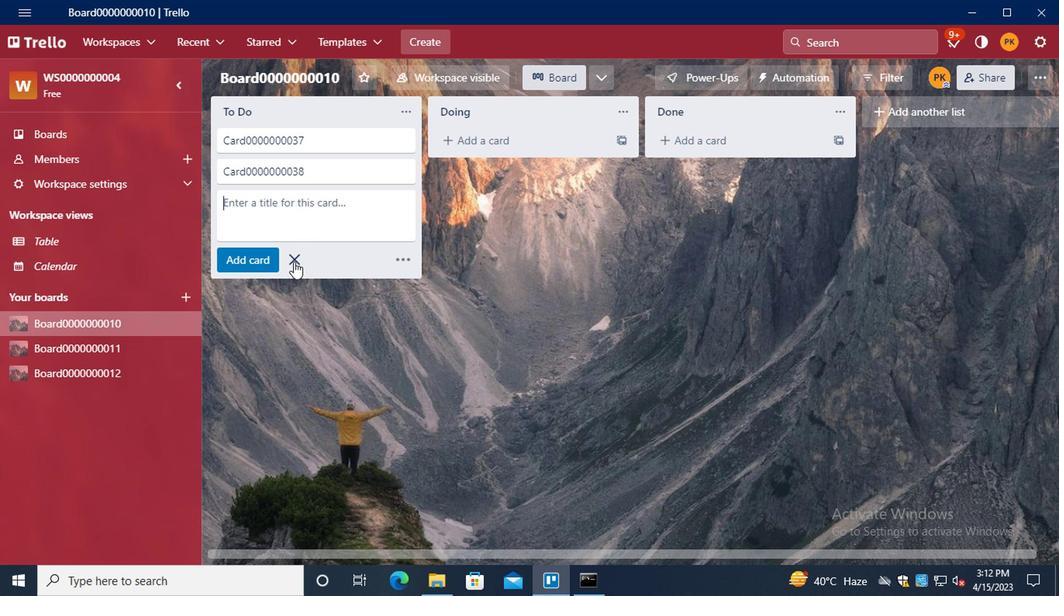 
Action: Mouse moved to (291, 263)
Screenshot: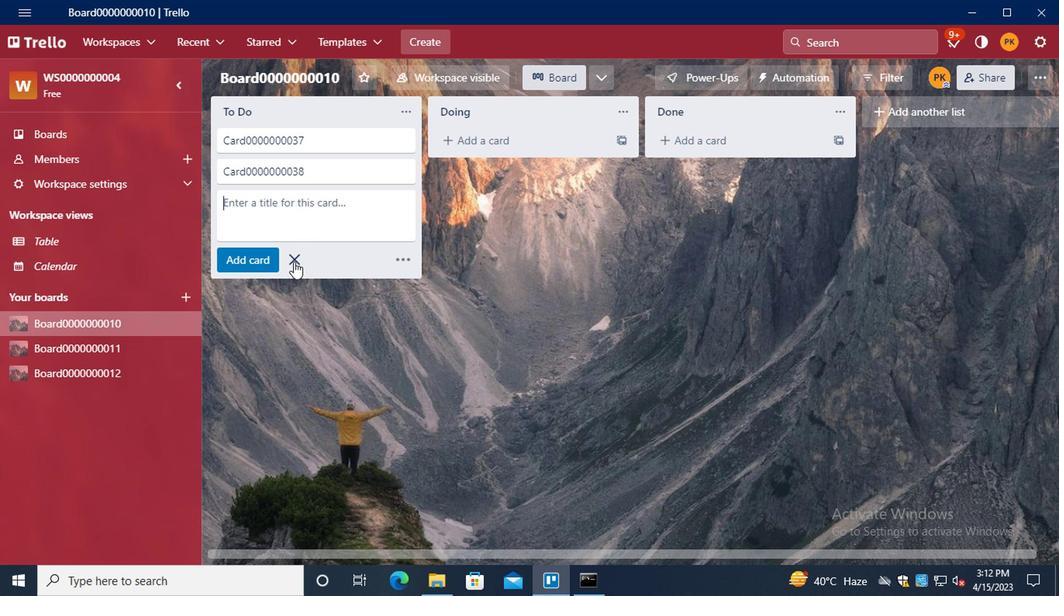 
